 Task: Search one way flight ticket for 2 adults, 2 children, 2 infants in seat in first from Mesa: Phoenix-mesa Gateway Airport (formerly Williams Afb) to Riverton: Central Wyoming Regional Airport (was Riverton Regional) on 5-4-2023. Choice of flights is United. Number of bags: 2 carry on bags. Price is upto 81000. Outbound departure time preference is 5:15.
Action: Mouse moved to (307, 264)
Screenshot: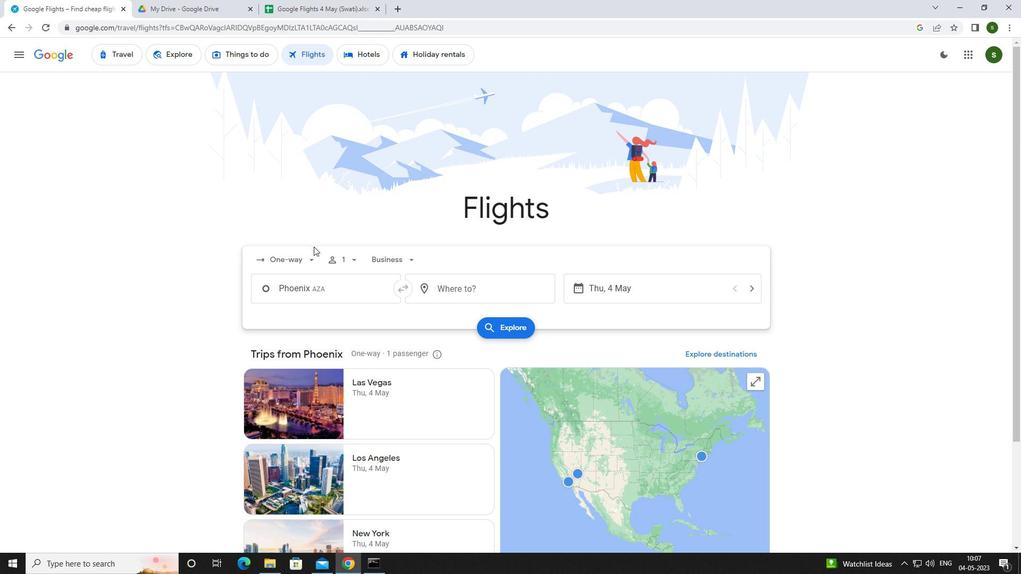
Action: Mouse pressed left at (307, 264)
Screenshot: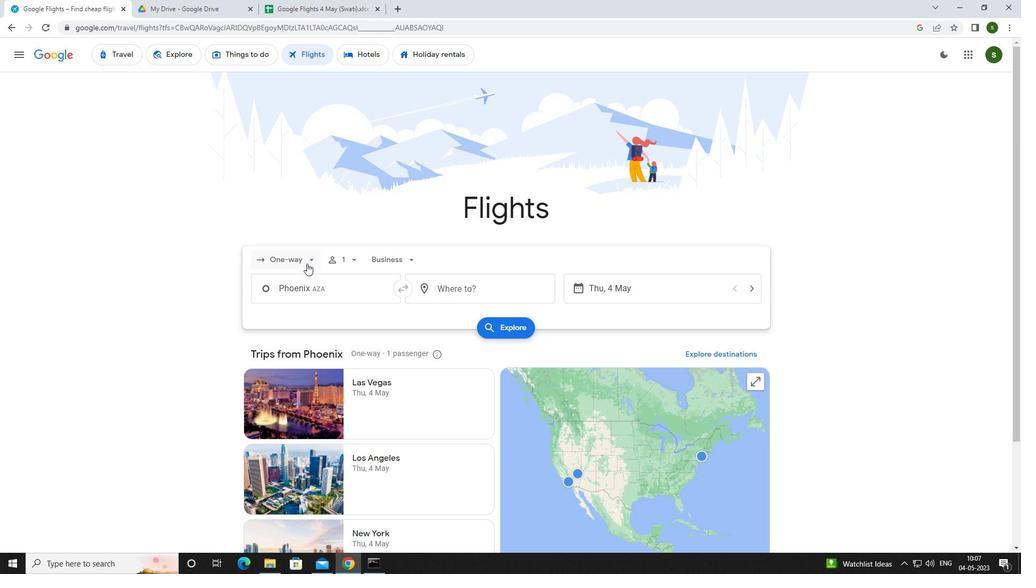 
Action: Mouse moved to (295, 305)
Screenshot: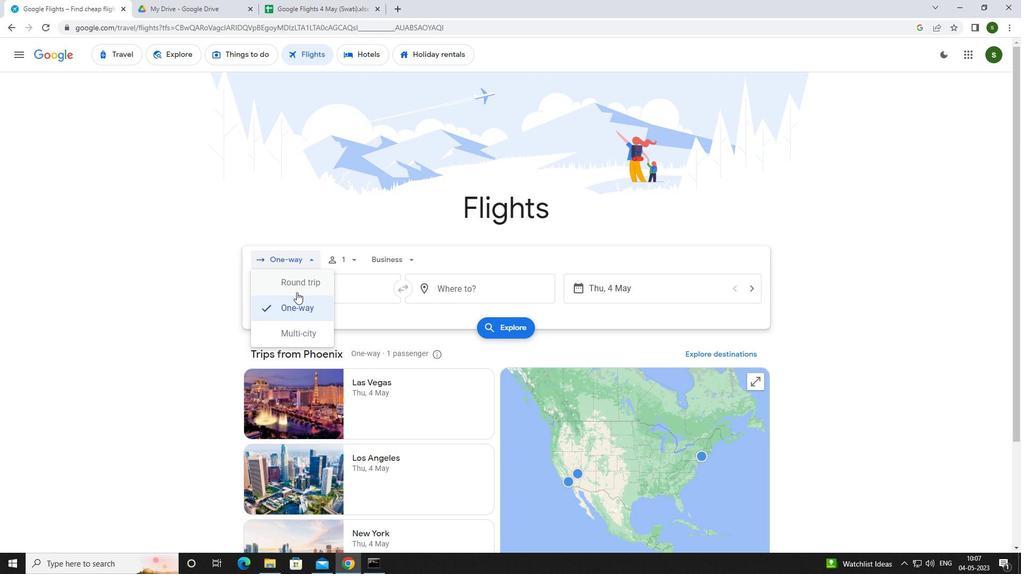 
Action: Mouse pressed left at (295, 305)
Screenshot: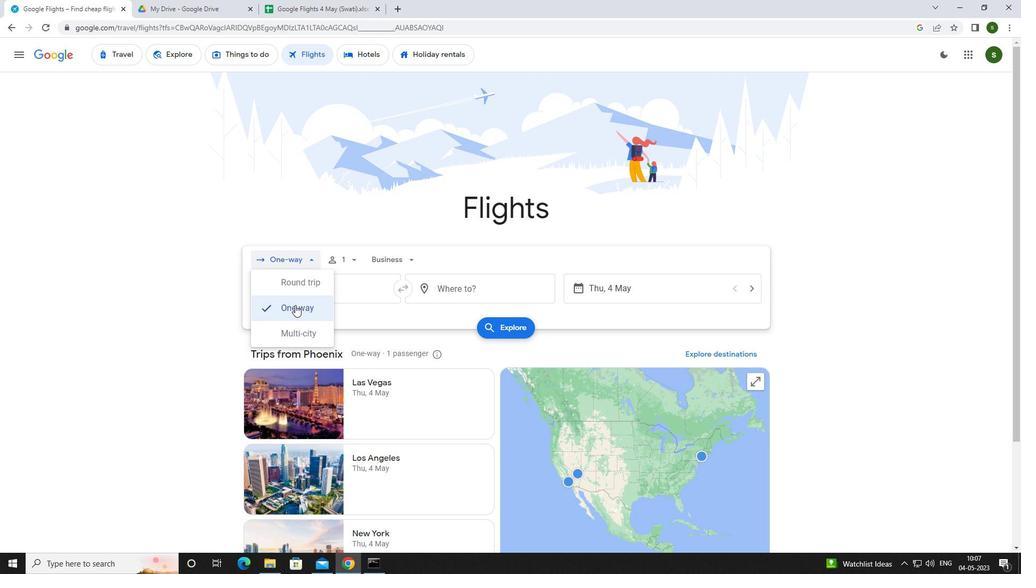 
Action: Mouse moved to (347, 256)
Screenshot: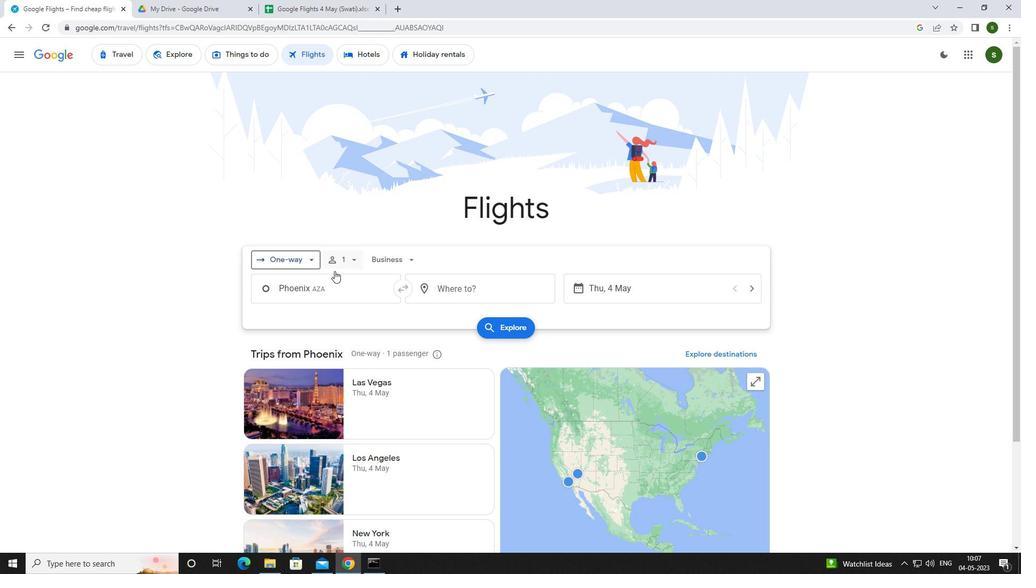 
Action: Mouse pressed left at (347, 256)
Screenshot: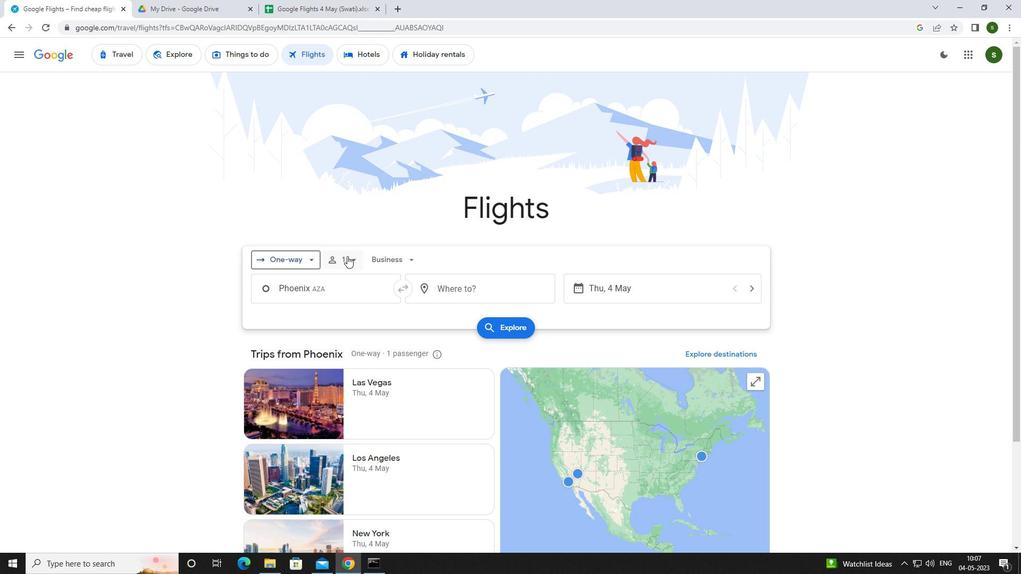 
Action: Mouse moved to (440, 284)
Screenshot: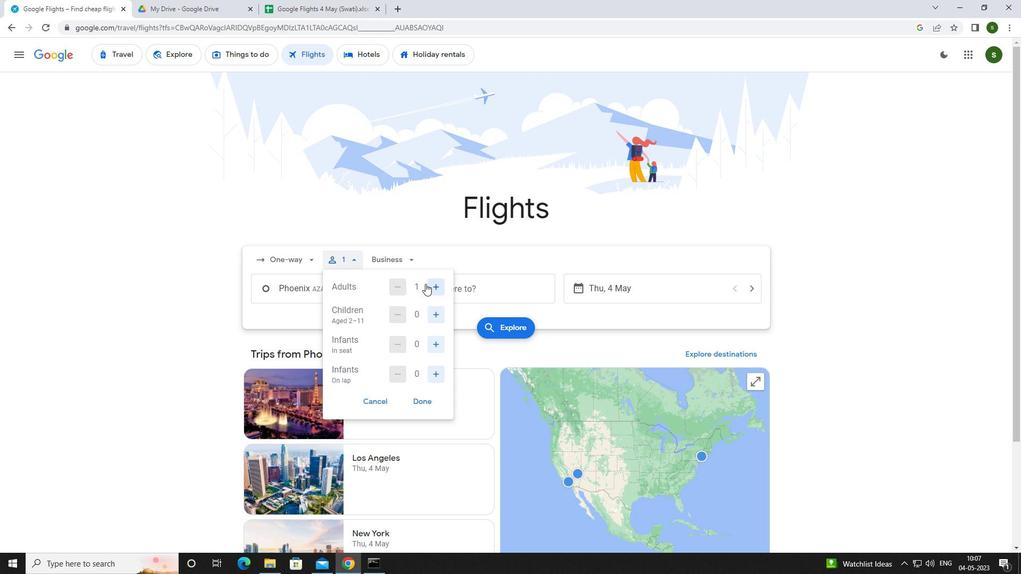 
Action: Mouse pressed left at (440, 284)
Screenshot: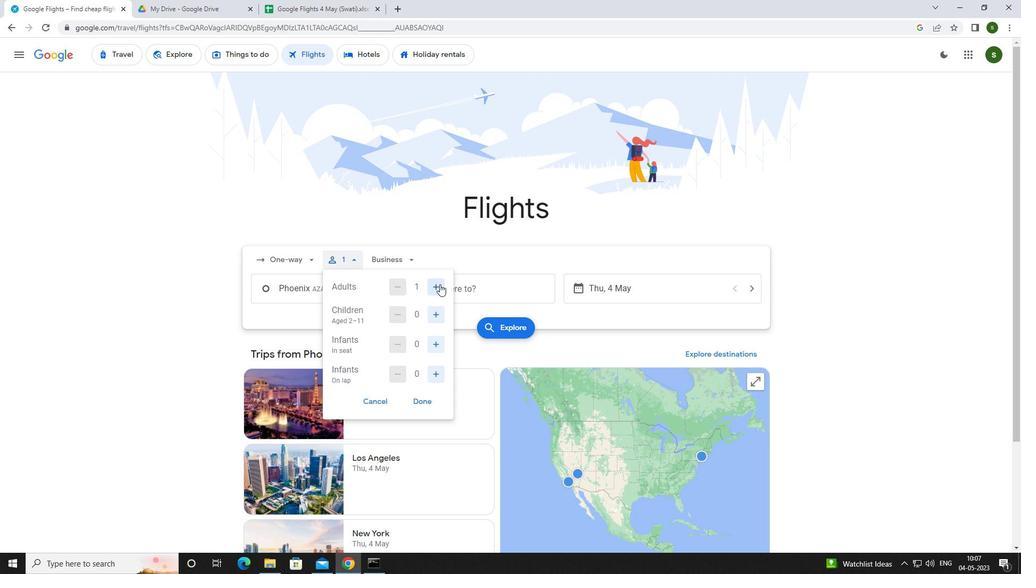 
Action: Mouse moved to (440, 319)
Screenshot: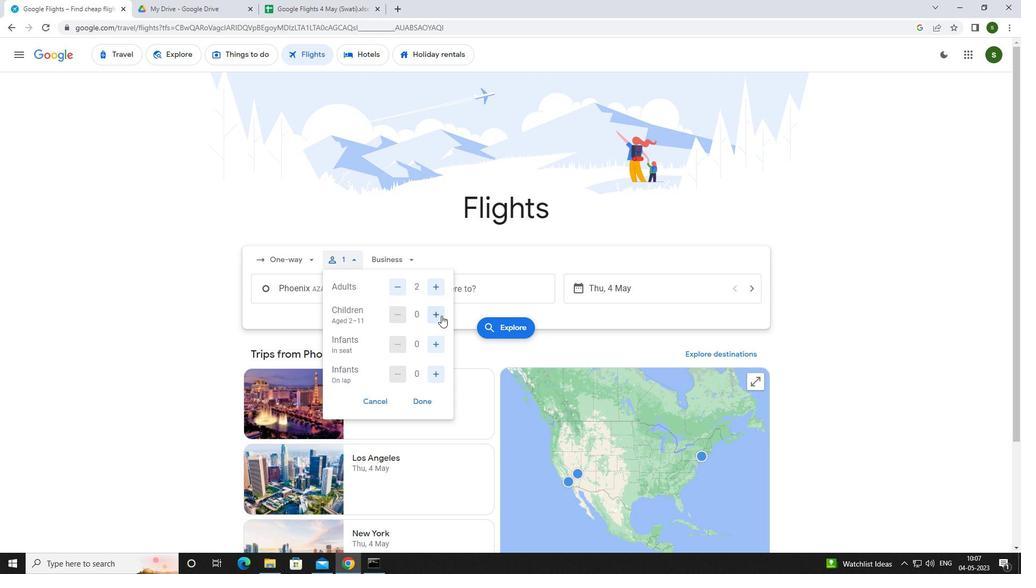 
Action: Mouse pressed left at (440, 319)
Screenshot: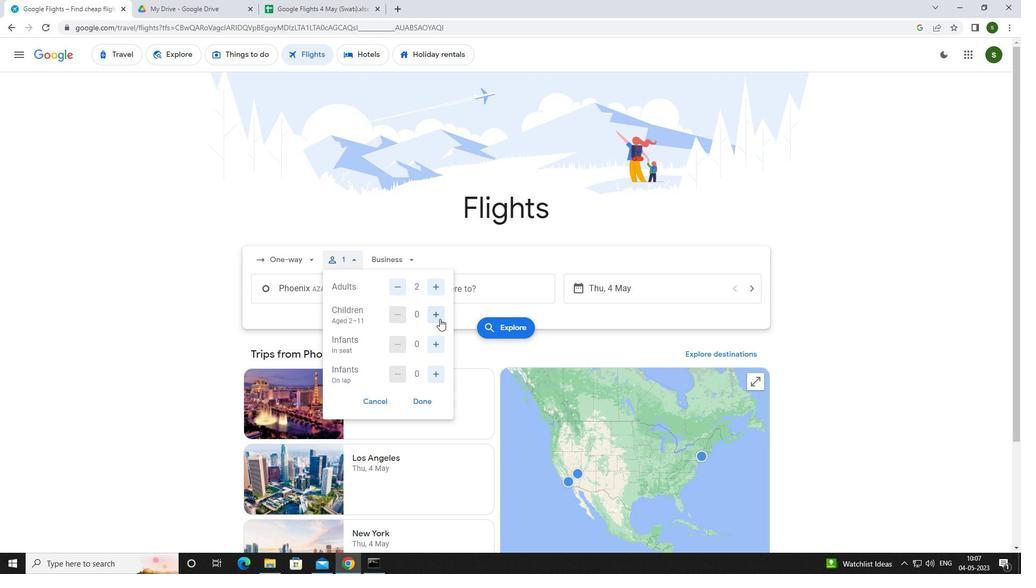 
Action: Mouse pressed left at (440, 319)
Screenshot: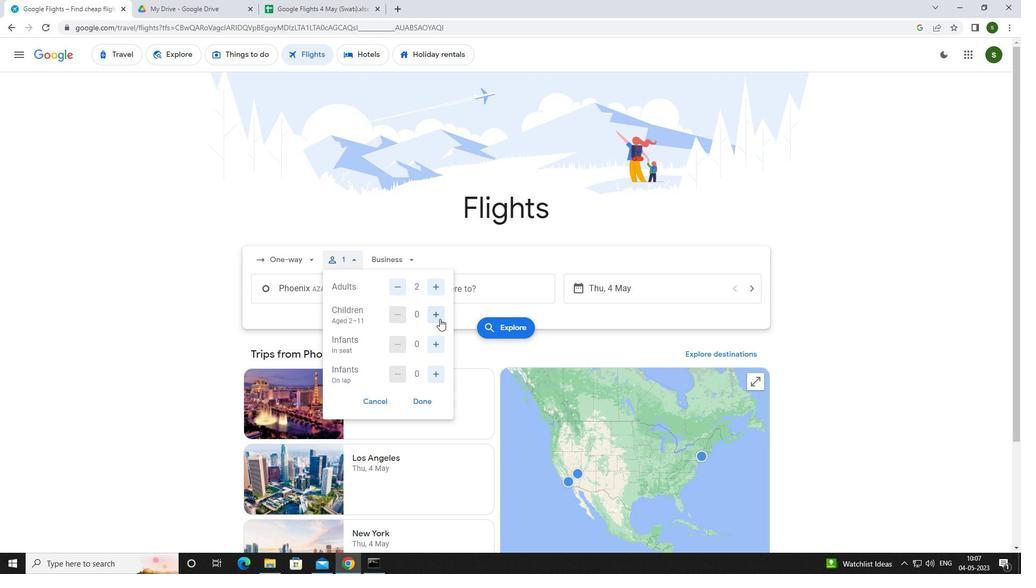 
Action: Mouse moved to (439, 349)
Screenshot: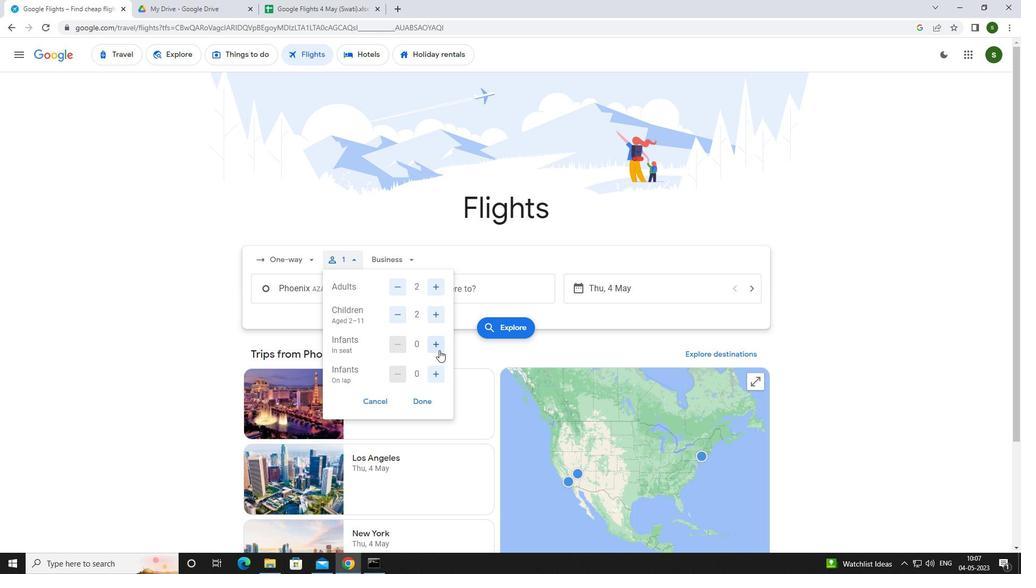 
Action: Mouse pressed left at (439, 349)
Screenshot: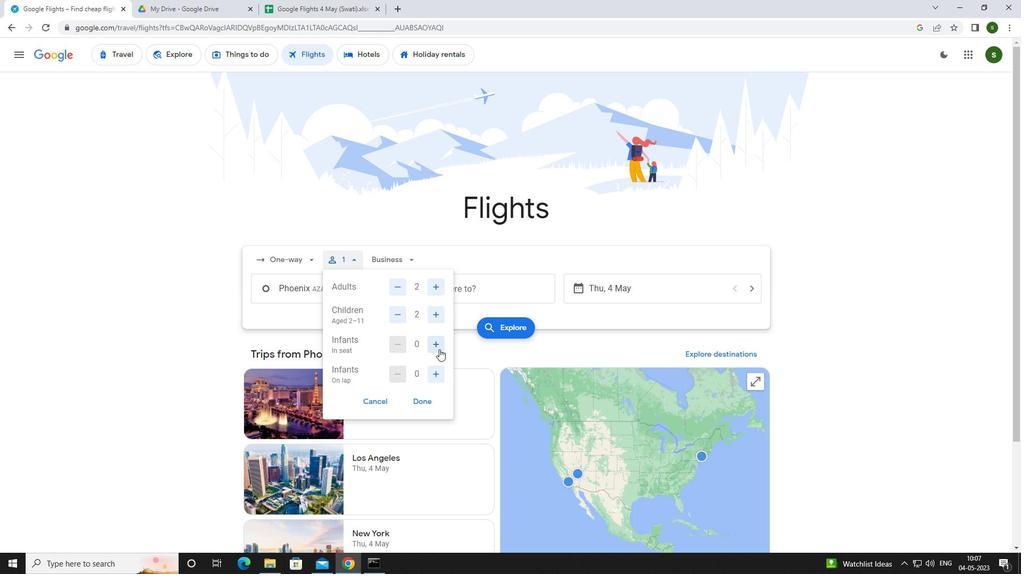 
Action: Mouse pressed left at (439, 349)
Screenshot: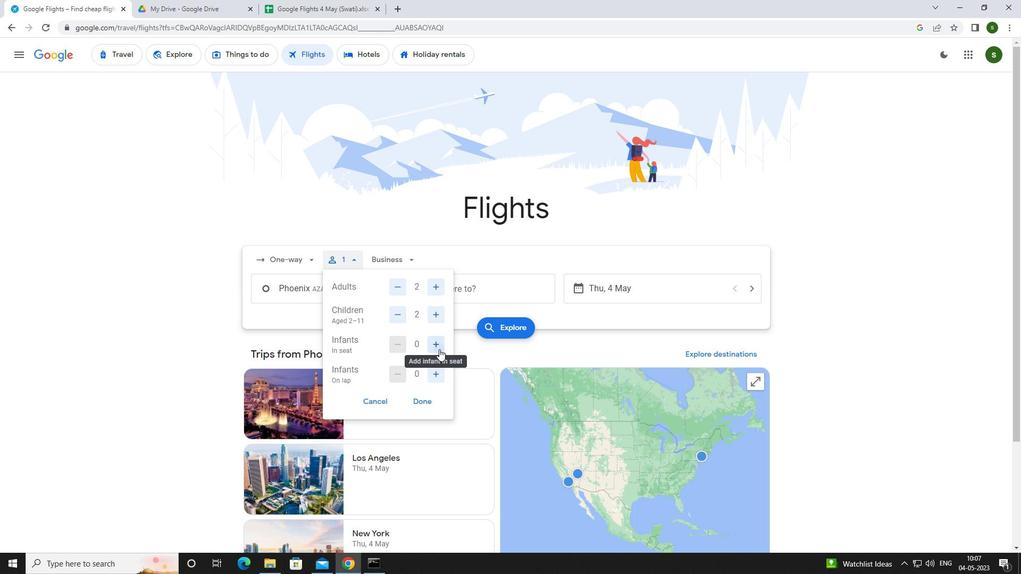 
Action: Mouse moved to (414, 263)
Screenshot: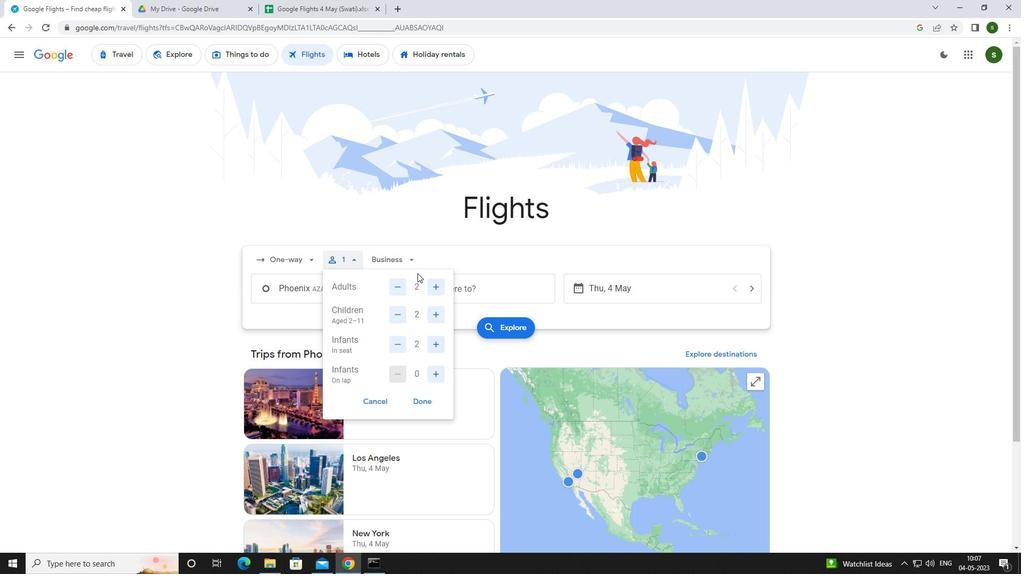 
Action: Mouse pressed left at (414, 263)
Screenshot: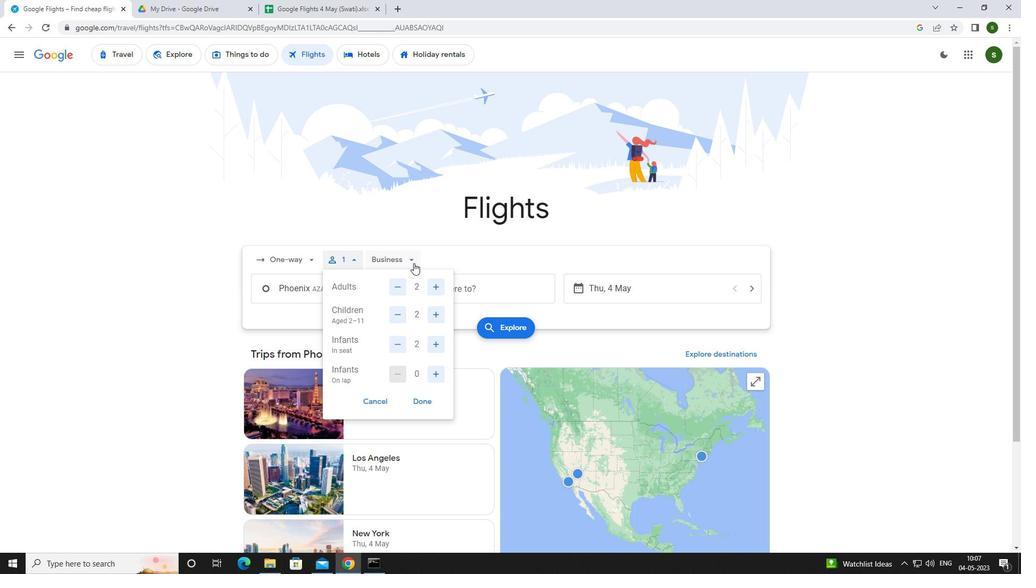 
Action: Mouse moved to (417, 363)
Screenshot: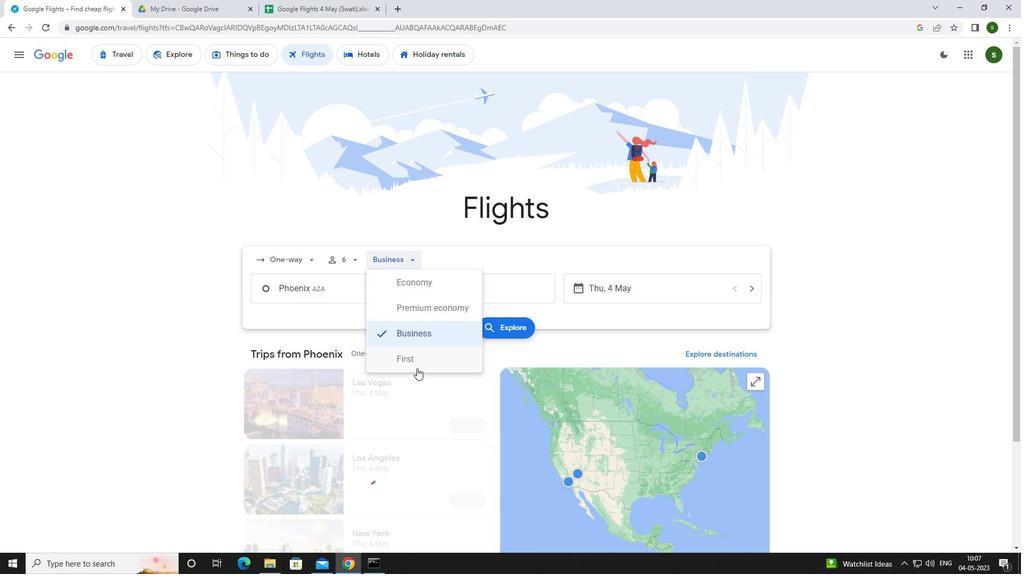 
Action: Mouse pressed left at (417, 363)
Screenshot: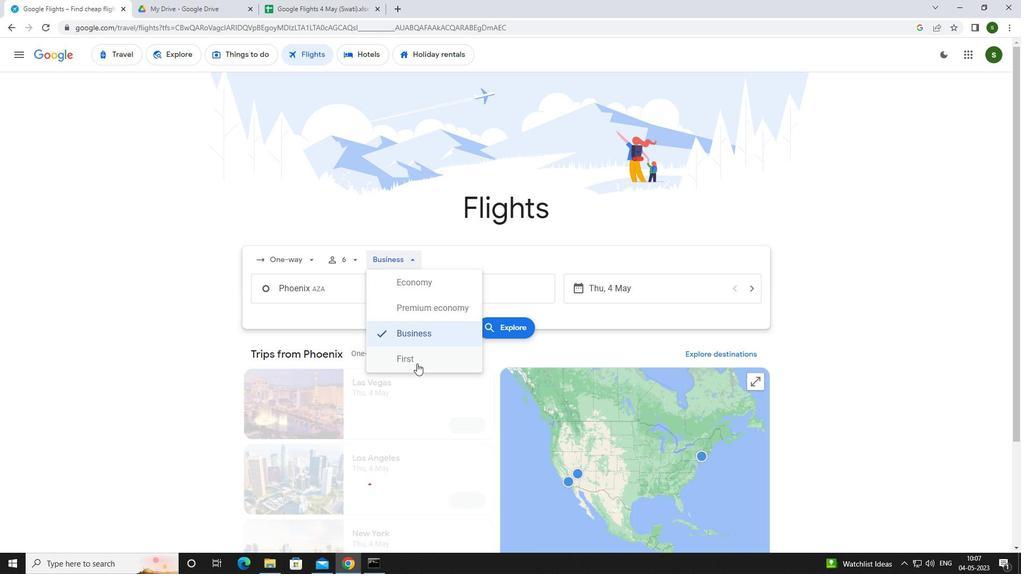 
Action: Mouse moved to (357, 290)
Screenshot: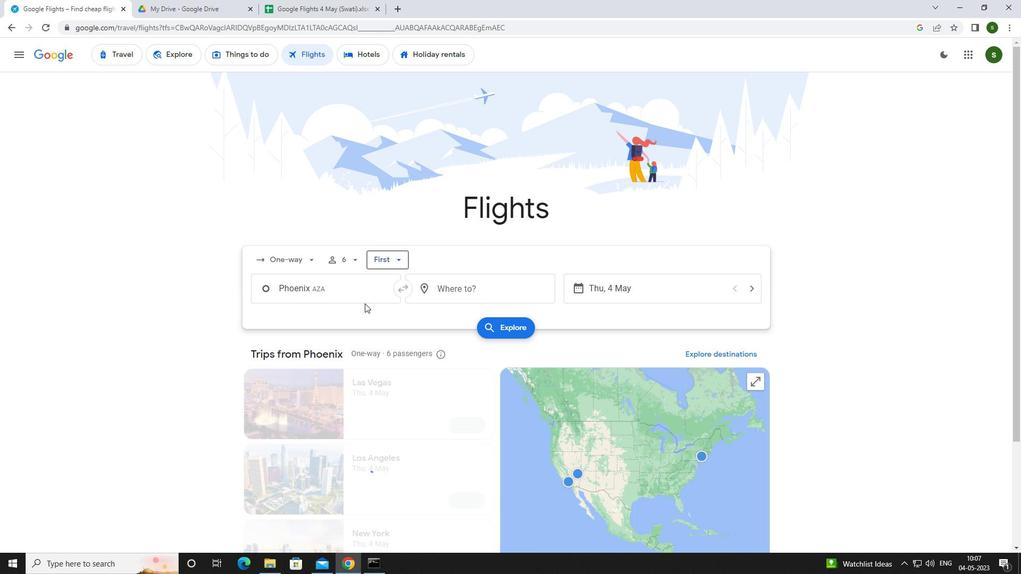 
Action: Mouse pressed left at (357, 290)
Screenshot: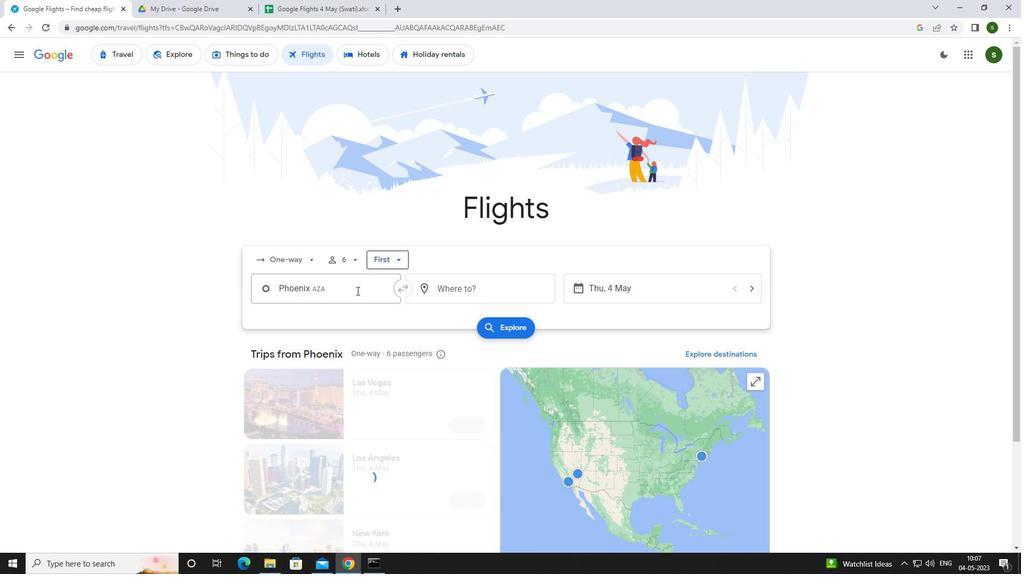 
Action: Key pressed <Key.caps_lock>m<Key.caps_lock>esa
Screenshot: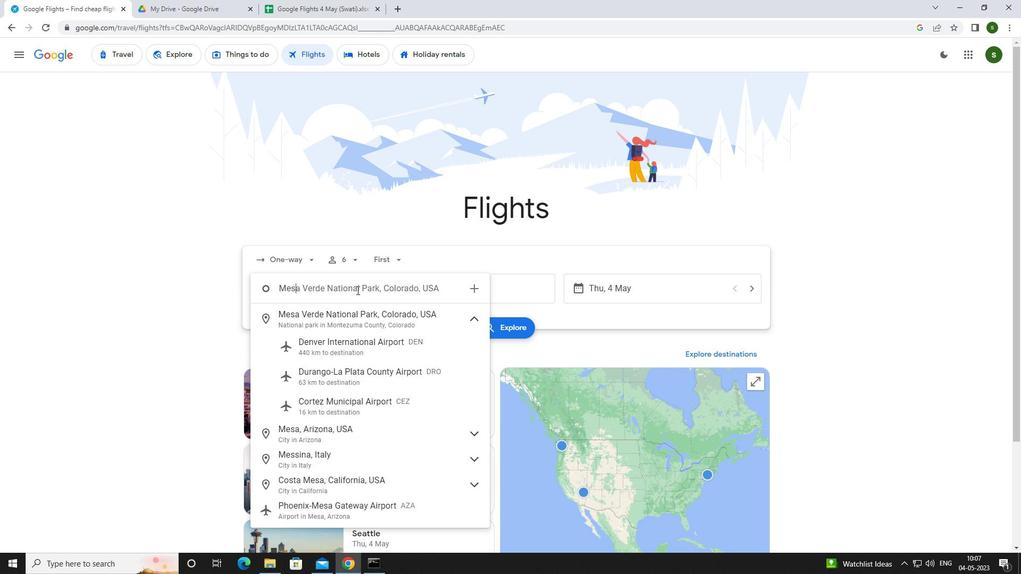 
Action: Mouse moved to (397, 477)
Screenshot: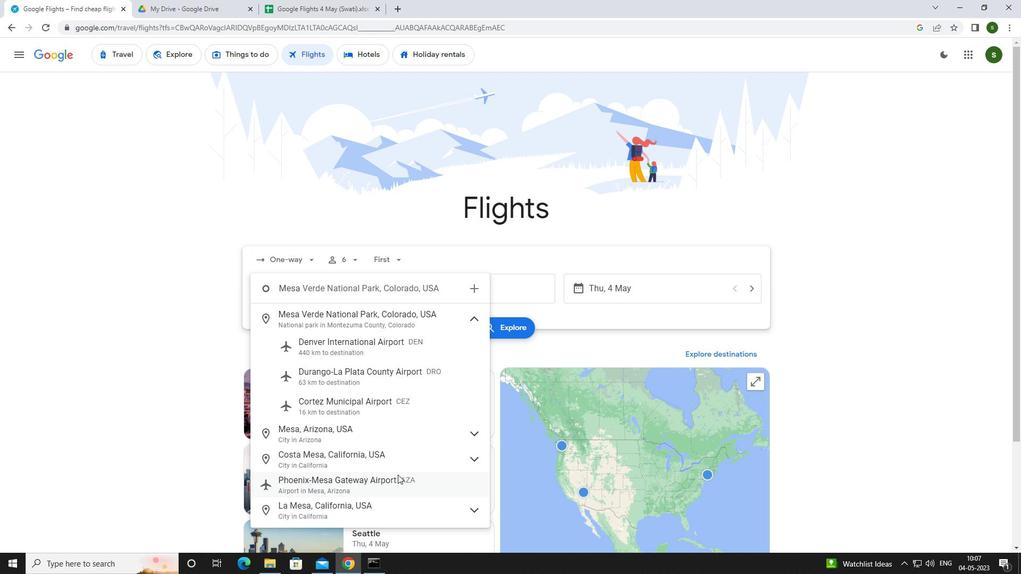 
Action: Mouse pressed left at (397, 477)
Screenshot: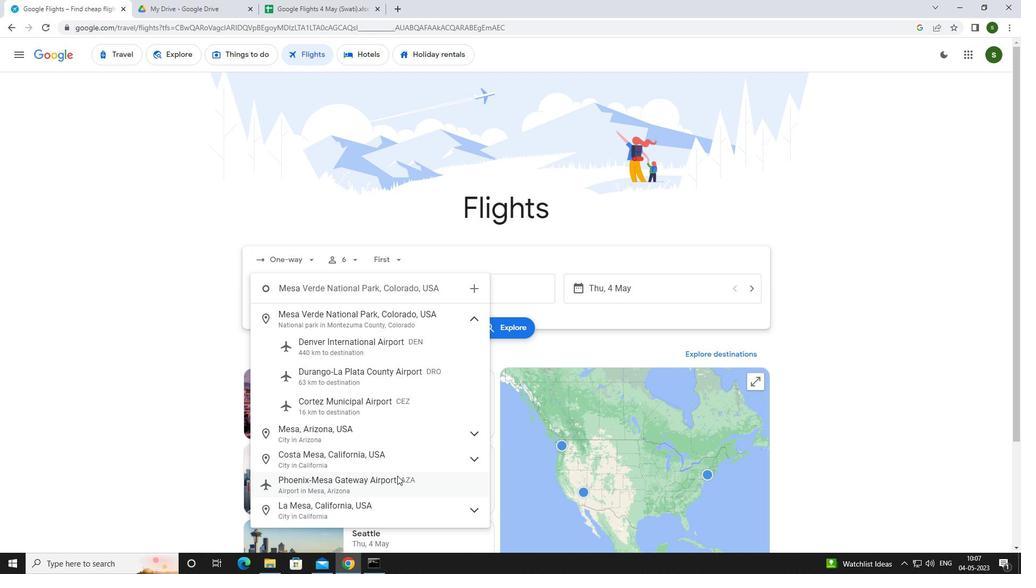
Action: Mouse moved to (471, 289)
Screenshot: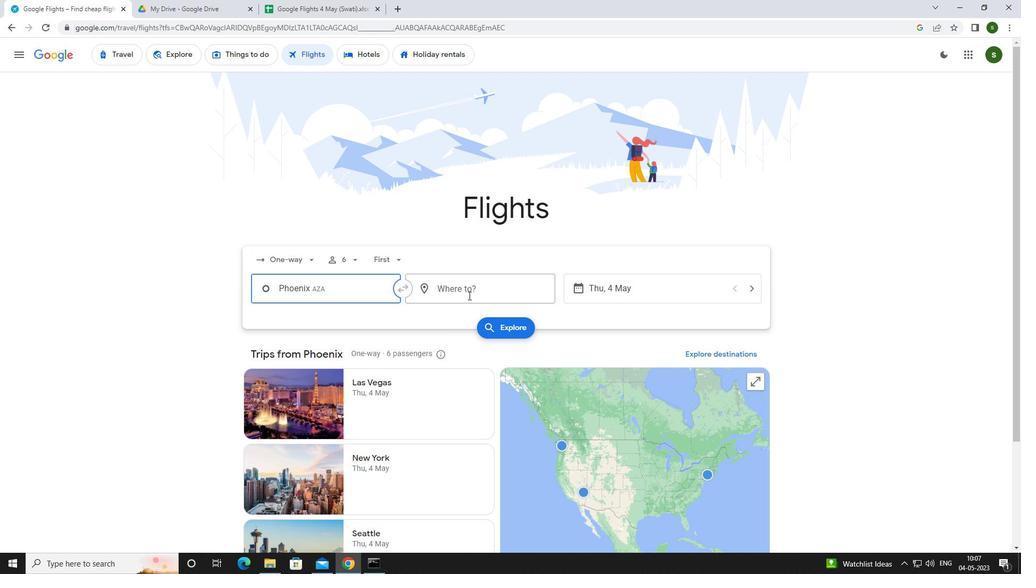 
Action: Mouse pressed left at (471, 289)
Screenshot: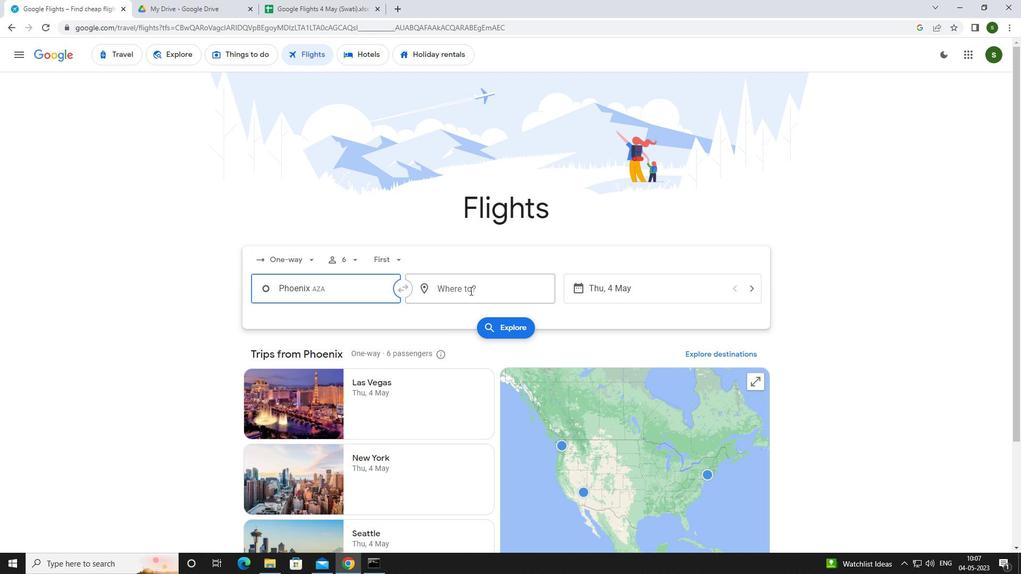 
Action: Key pressed <Key.caps_lock>r<Key.caps_lock>iverto
Screenshot: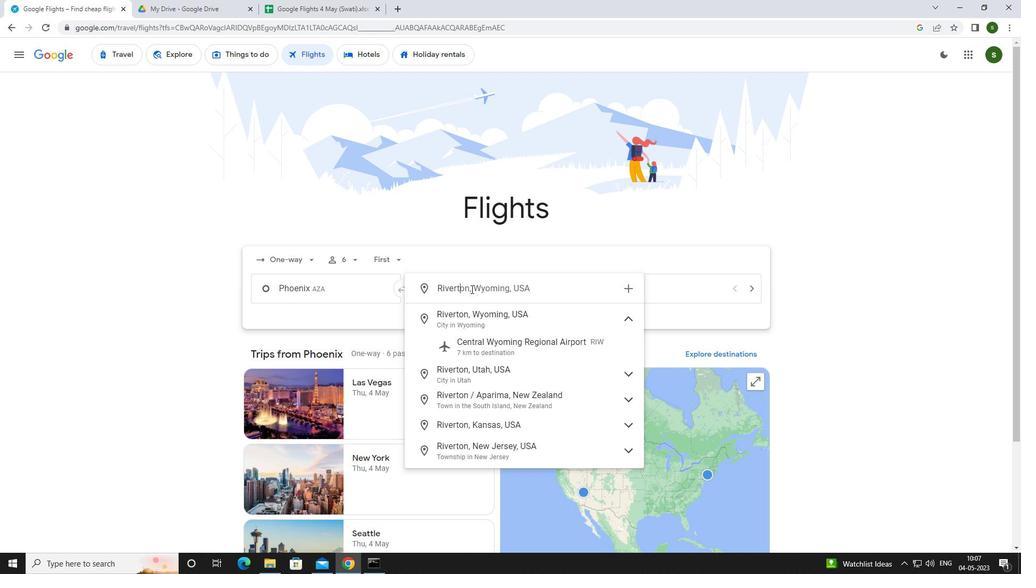 
Action: Mouse moved to (484, 344)
Screenshot: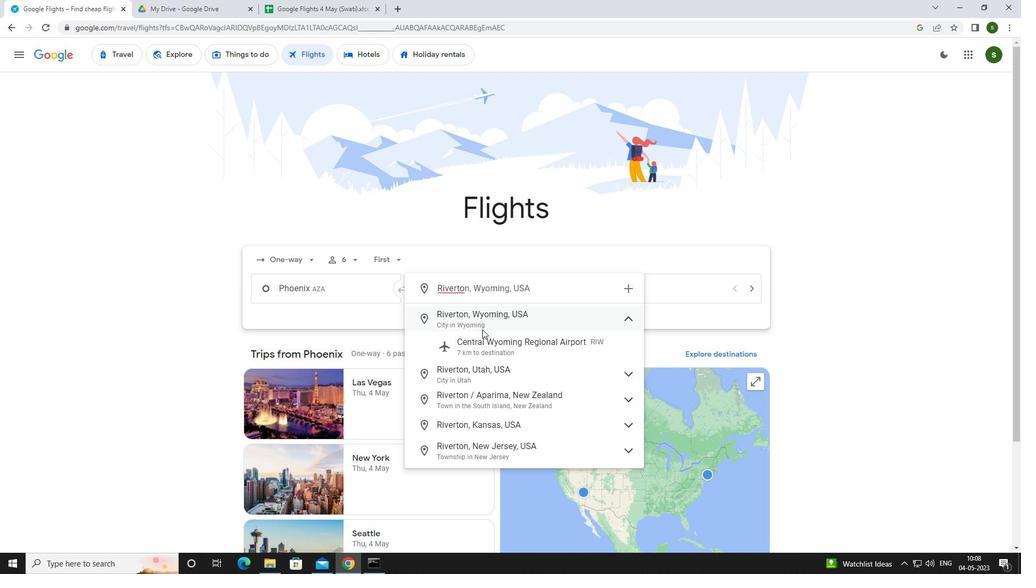 
Action: Mouse pressed left at (484, 344)
Screenshot: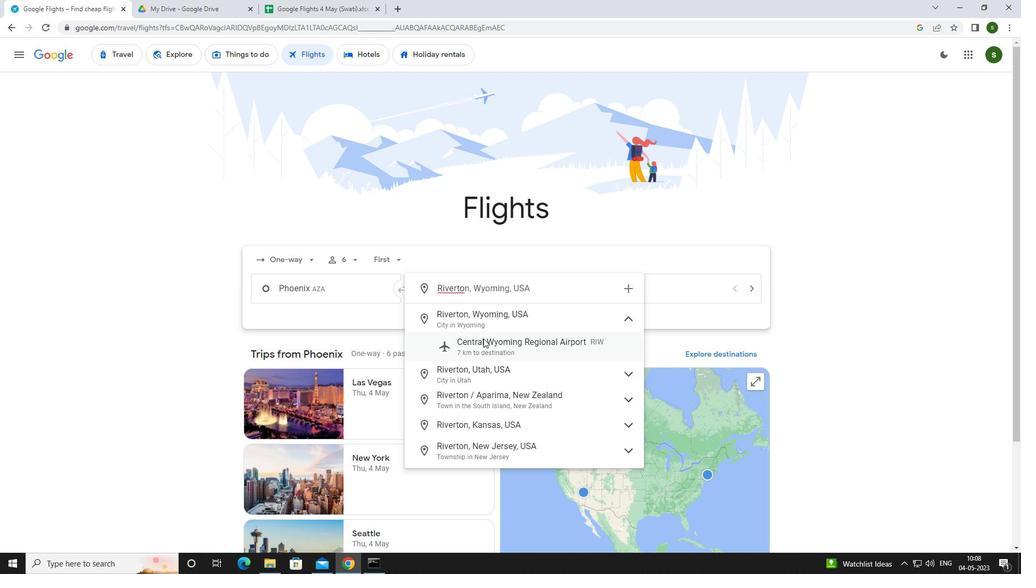 
Action: Mouse moved to (657, 287)
Screenshot: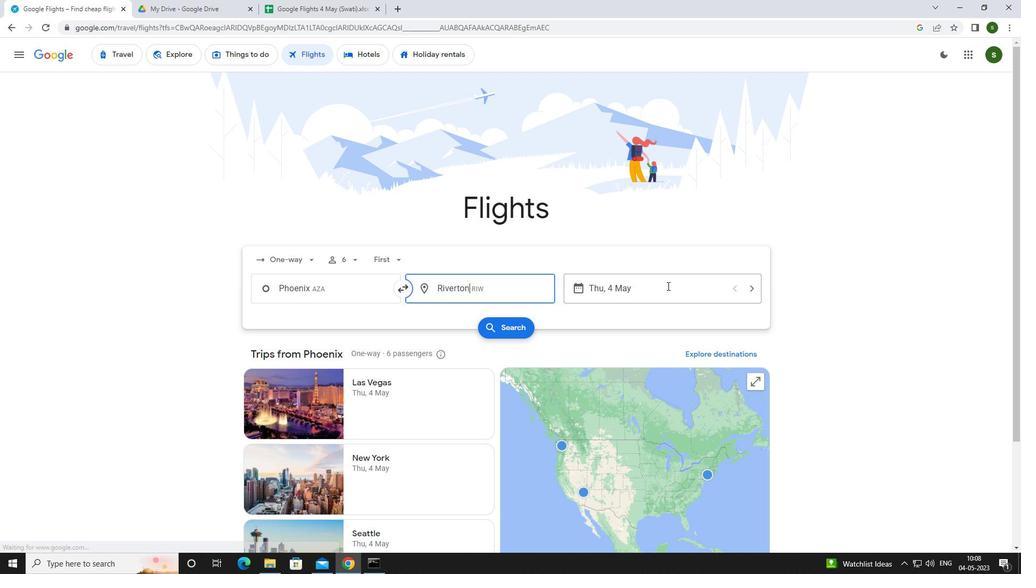 
Action: Mouse pressed left at (657, 287)
Screenshot: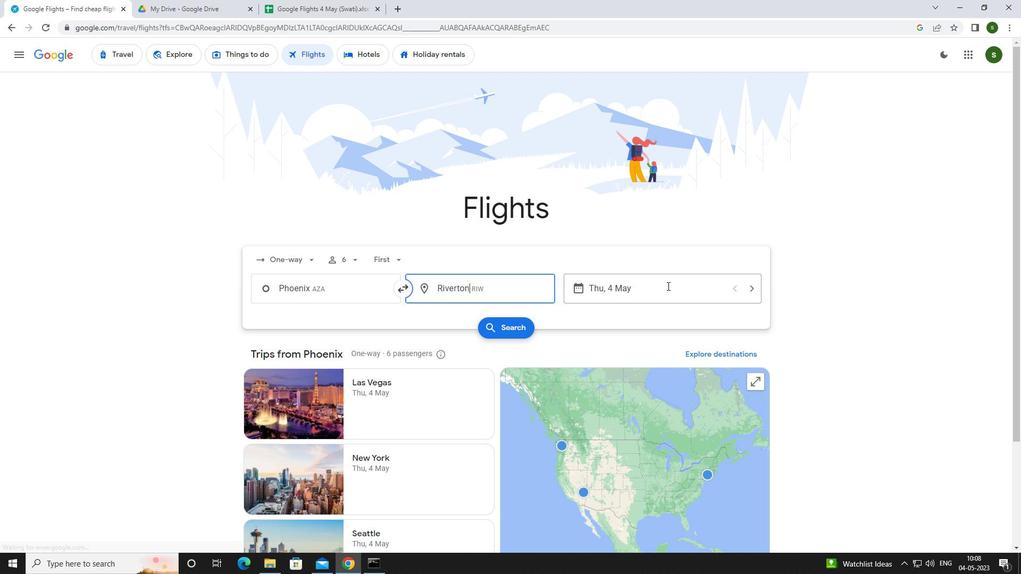 
Action: Mouse moved to (491, 359)
Screenshot: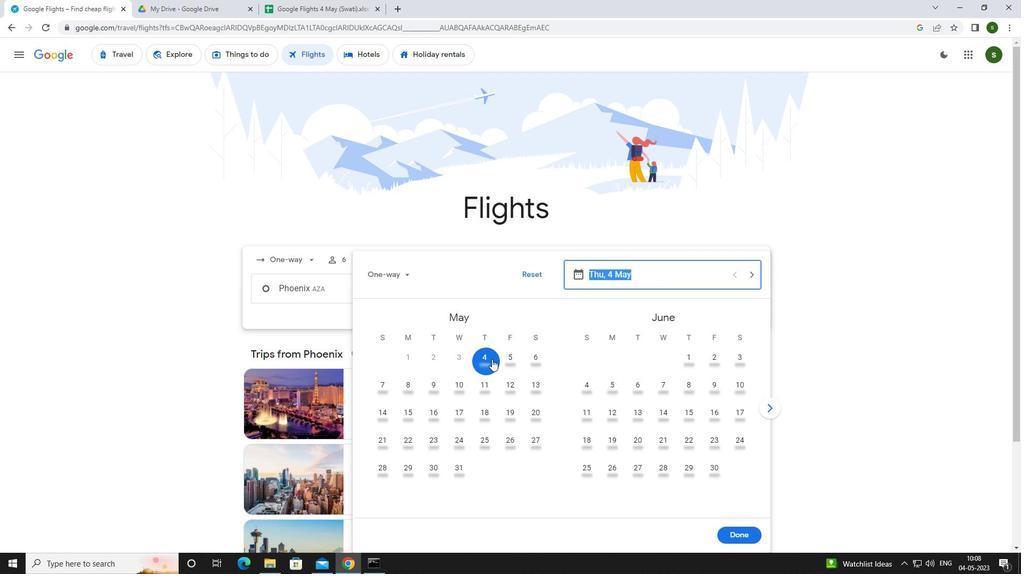 
Action: Mouse pressed left at (491, 359)
Screenshot: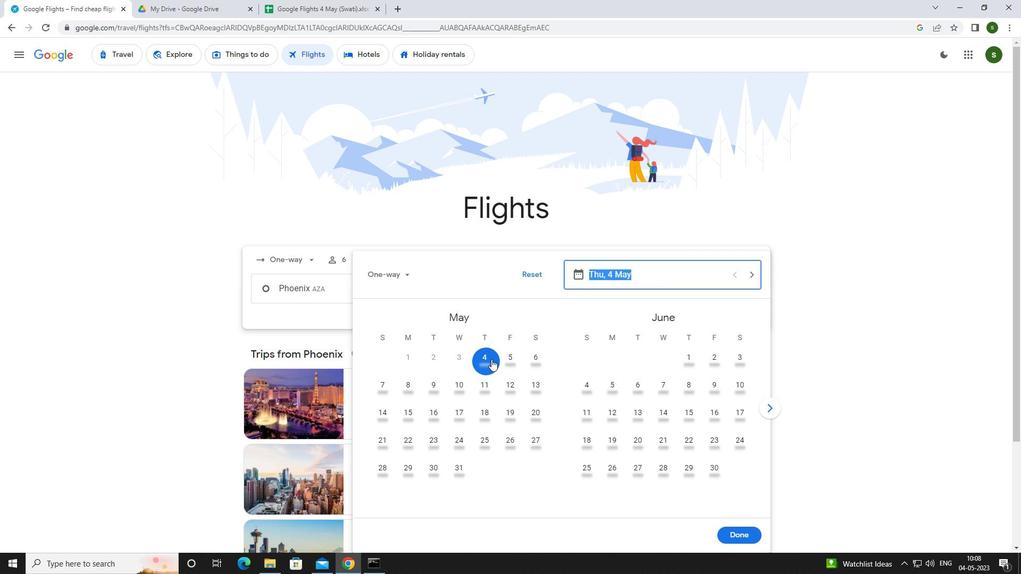 
Action: Mouse moved to (746, 536)
Screenshot: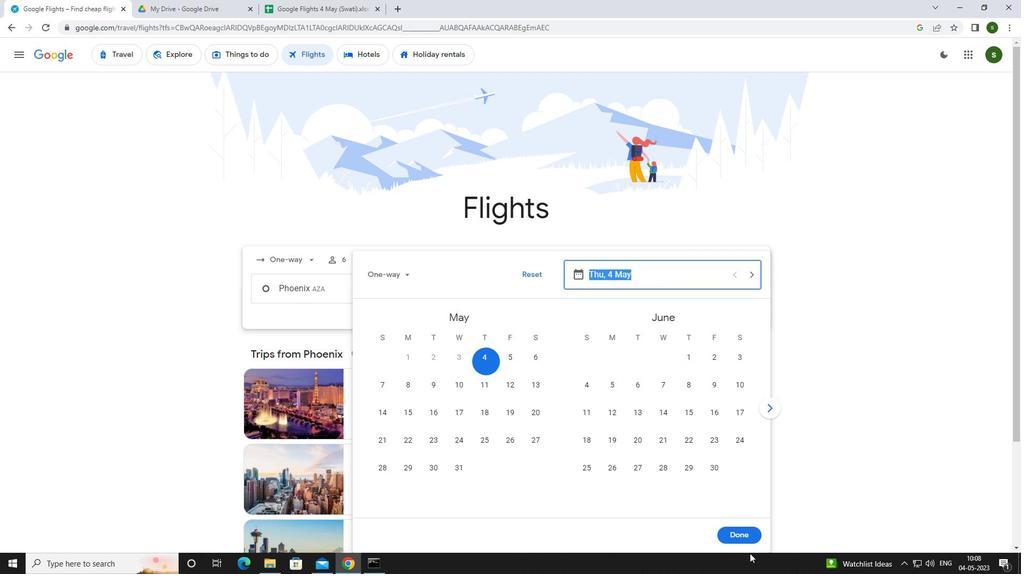 
Action: Mouse pressed left at (746, 536)
Screenshot: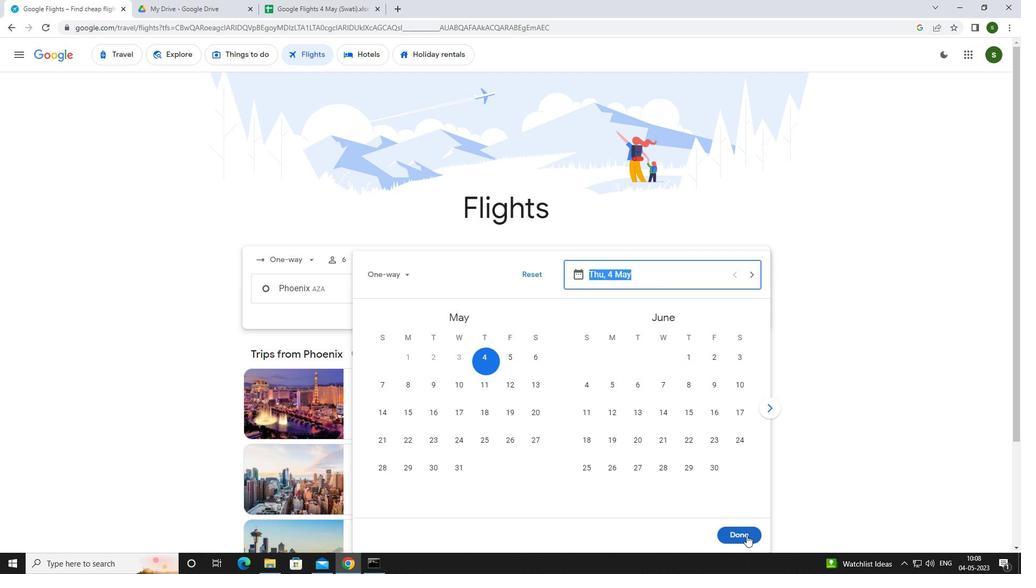 
Action: Mouse moved to (522, 325)
Screenshot: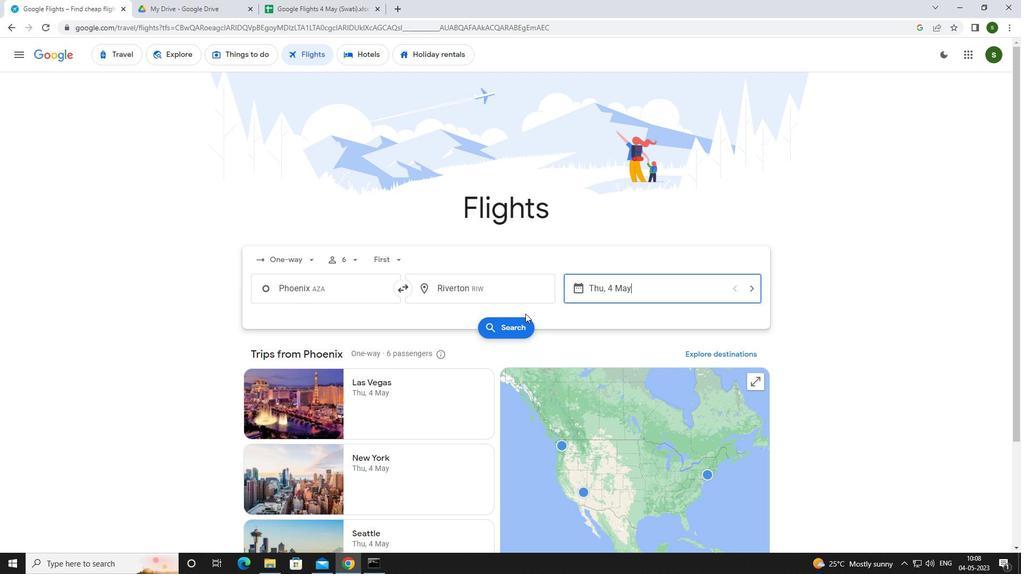 
Action: Mouse pressed left at (522, 325)
Screenshot: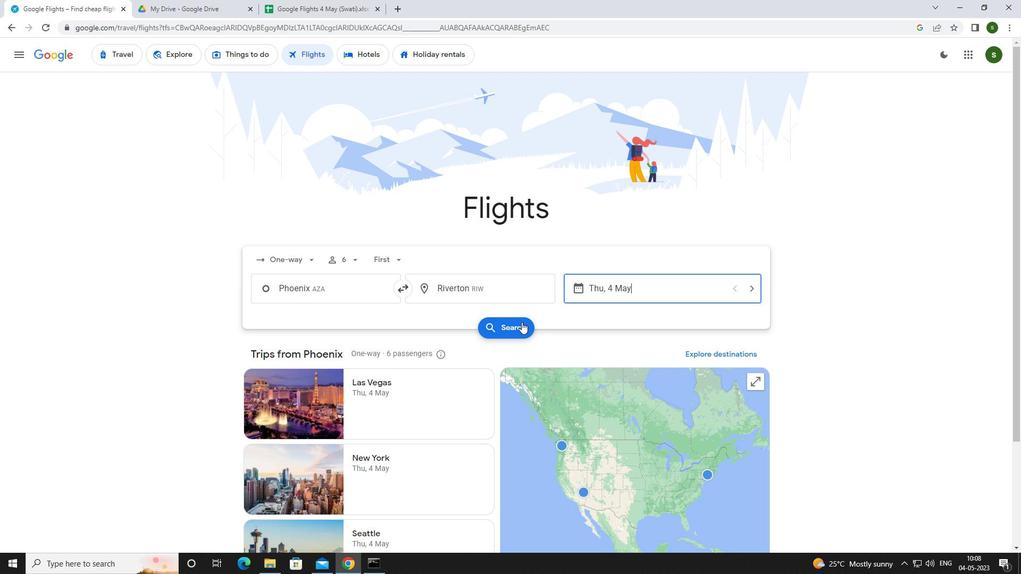 
Action: Mouse moved to (256, 146)
Screenshot: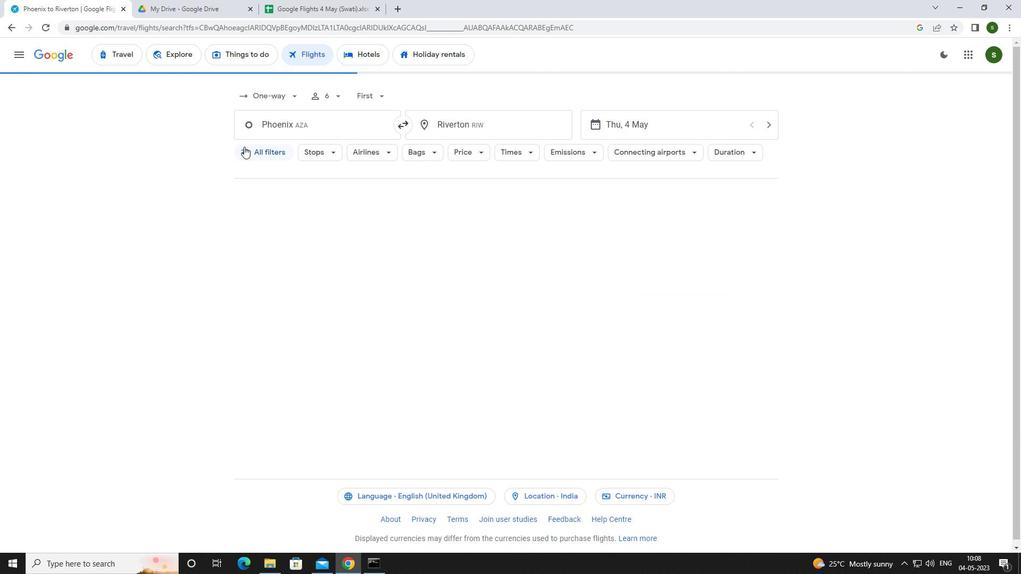 
Action: Mouse pressed left at (256, 146)
Screenshot: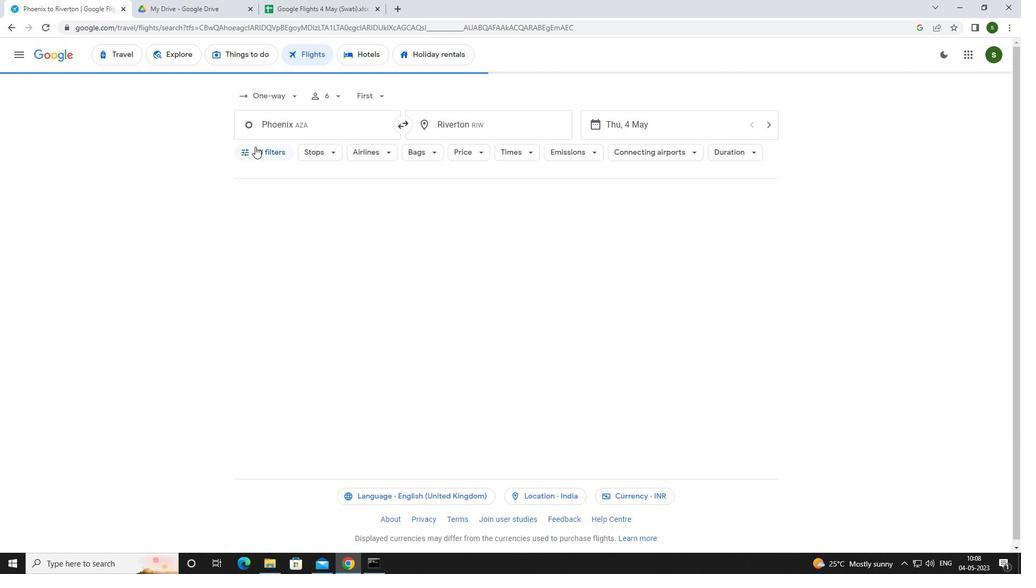 
Action: Mouse moved to (393, 376)
Screenshot: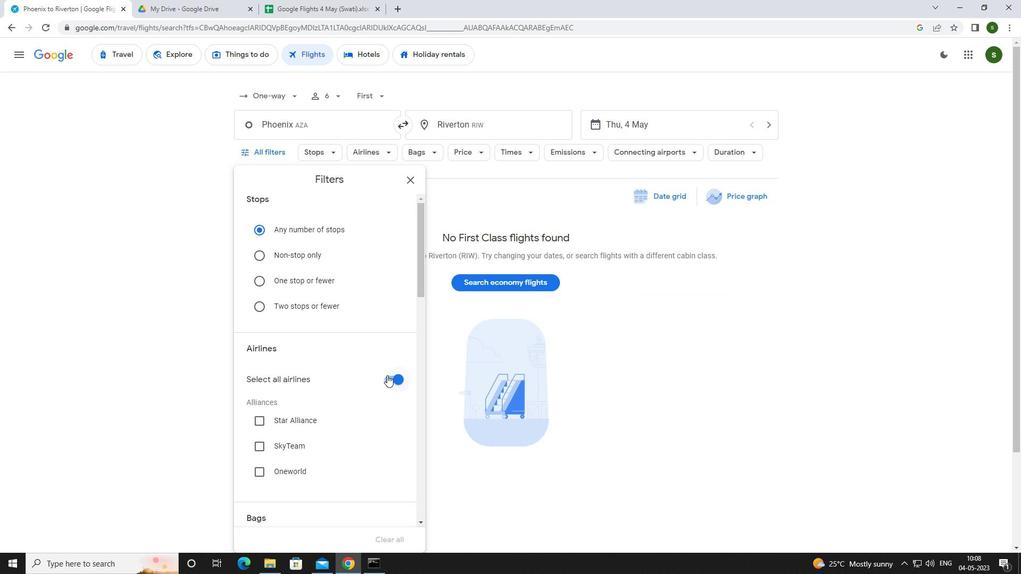 
Action: Mouse pressed left at (393, 376)
Screenshot: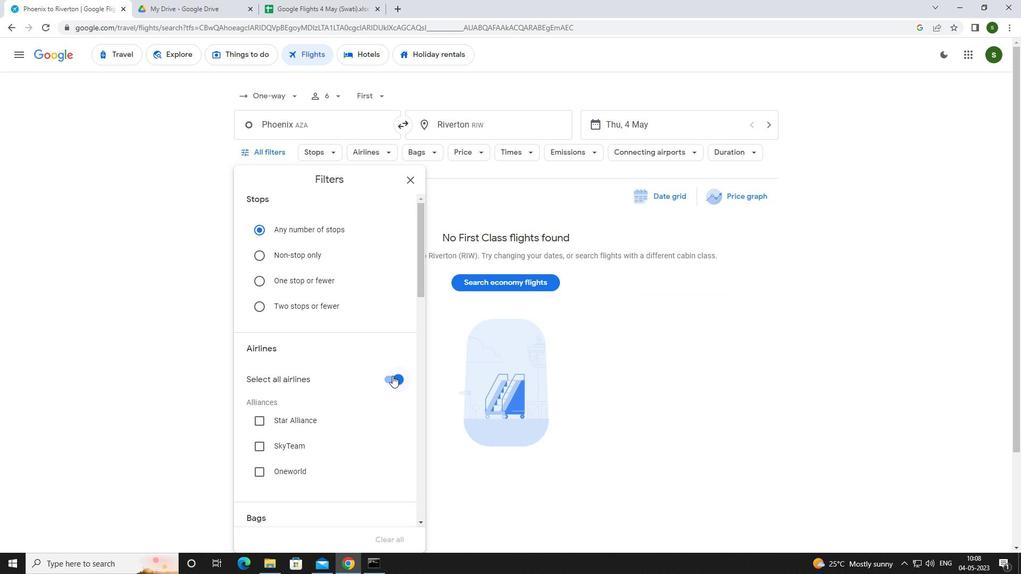 
Action: Mouse moved to (365, 340)
Screenshot: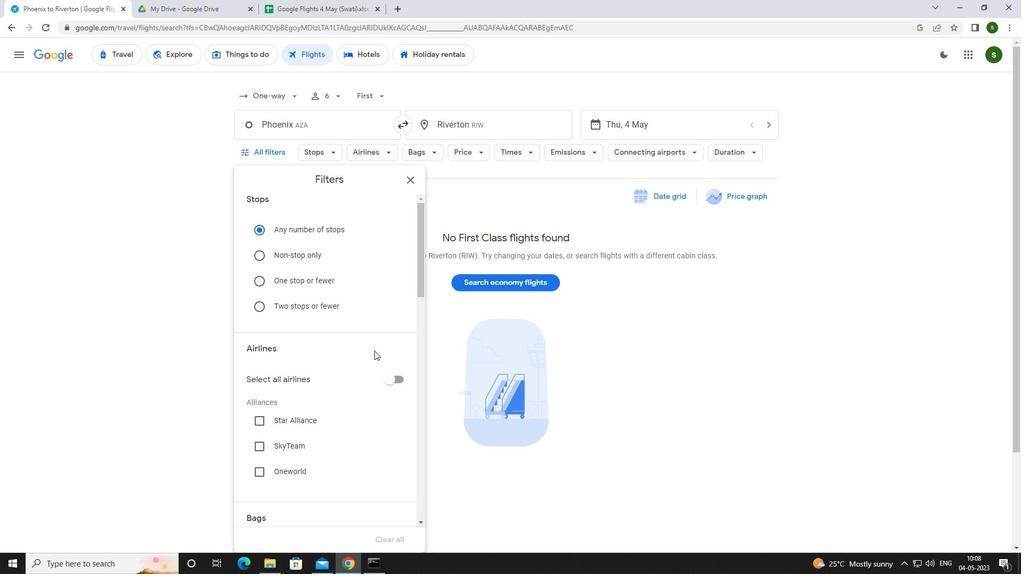 
Action: Mouse scrolled (365, 339) with delta (0, 0)
Screenshot: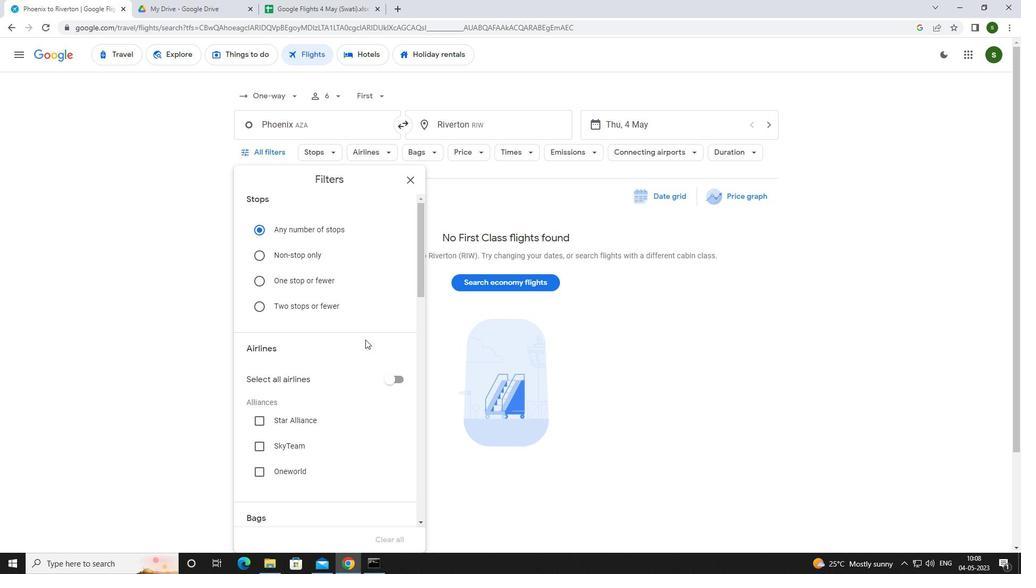 
Action: Mouse scrolled (365, 339) with delta (0, 0)
Screenshot: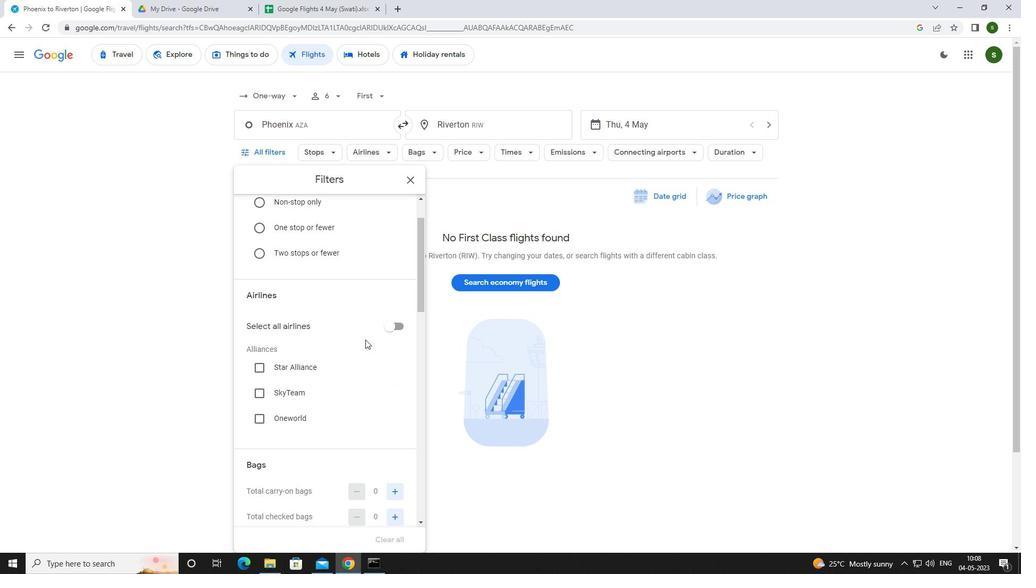 
Action: Mouse scrolled (365, 339) with delta (0, 0)
Screenshot: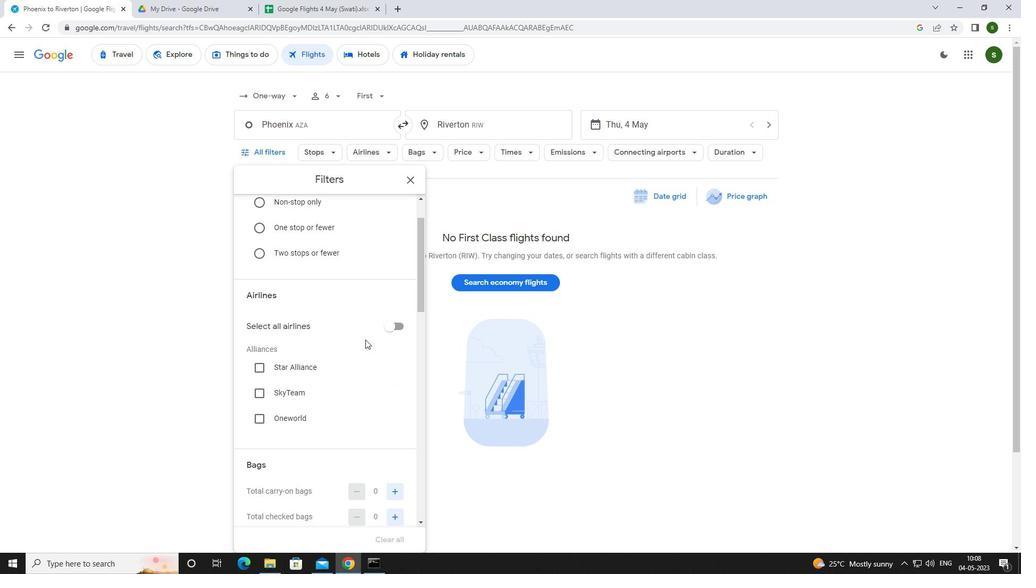 
Action: Mouse moved to (394, 382)
Screenshot: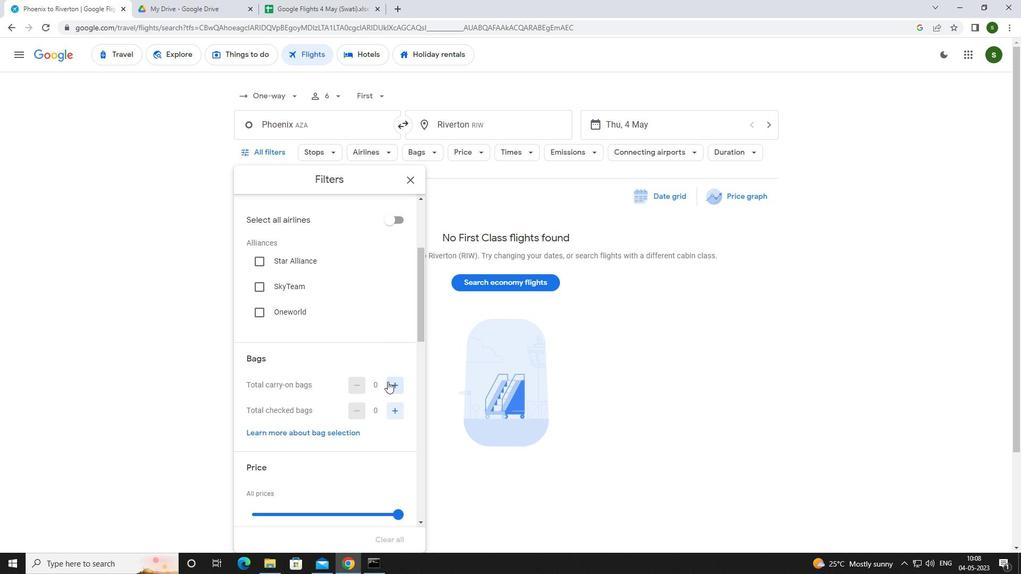 
Action: Mouse pressed left at (394, 382)
Screenshot: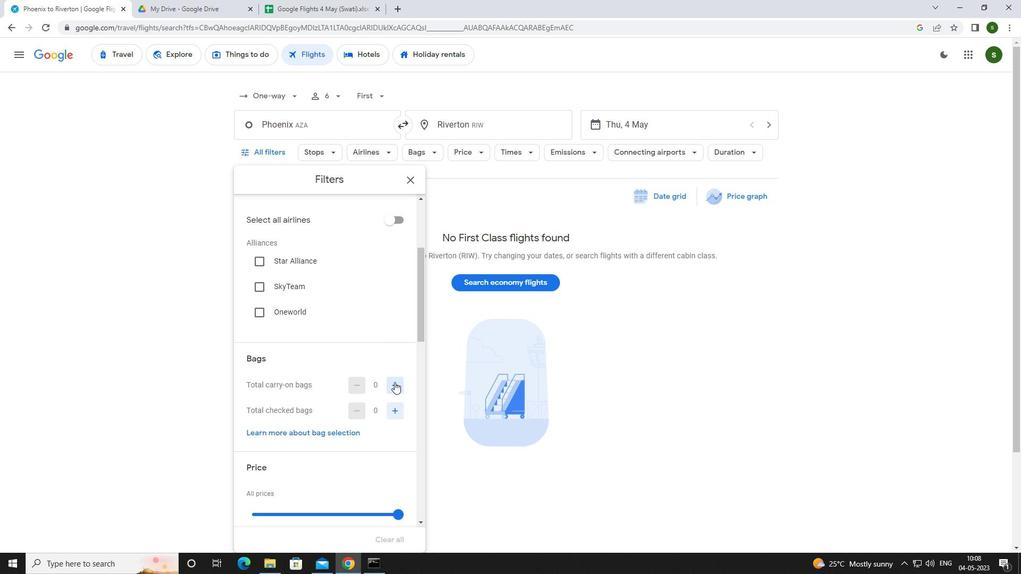 
Action: Mouse pressed left at (394, 382)
Screenshot: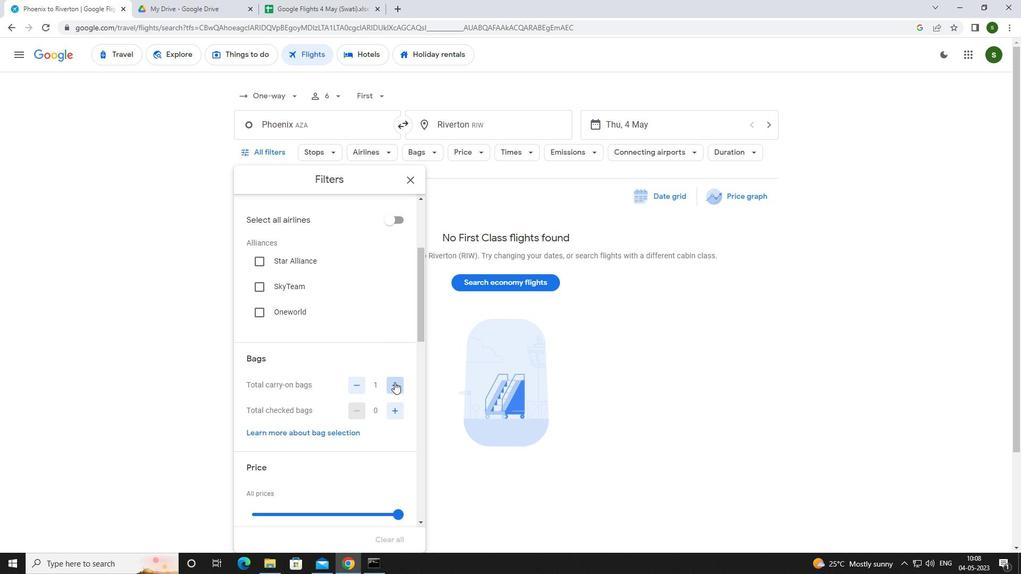 
Action: Mouse scrolled (394, 382) with delta (0, 0)
Screenshot: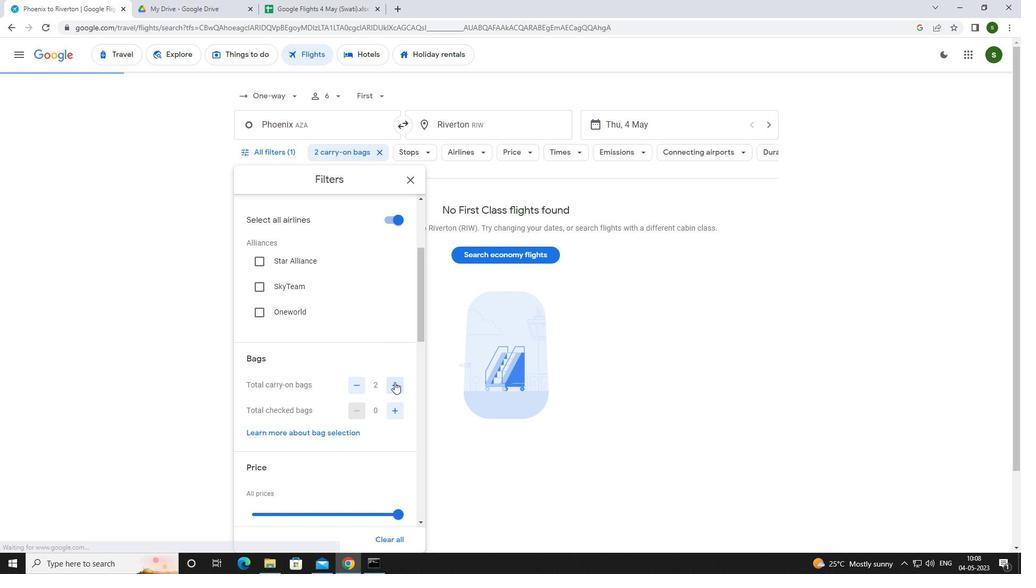 
Action: Mouse scrolled (394, 382) with delta (0, 0)
Screenshot: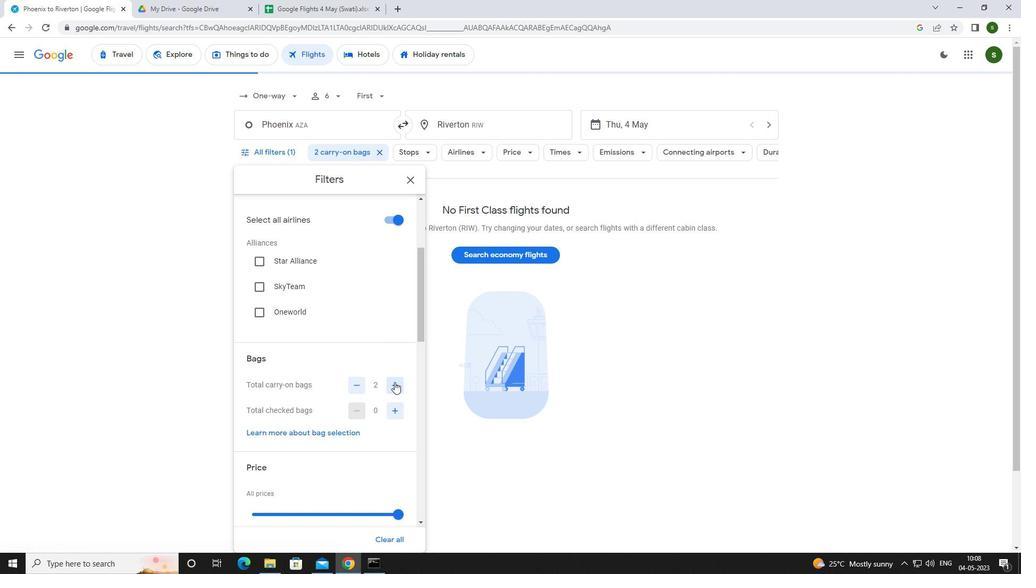 
Action: Mouse scrolled (394, 382) with delta (0, 0)
Screenshot: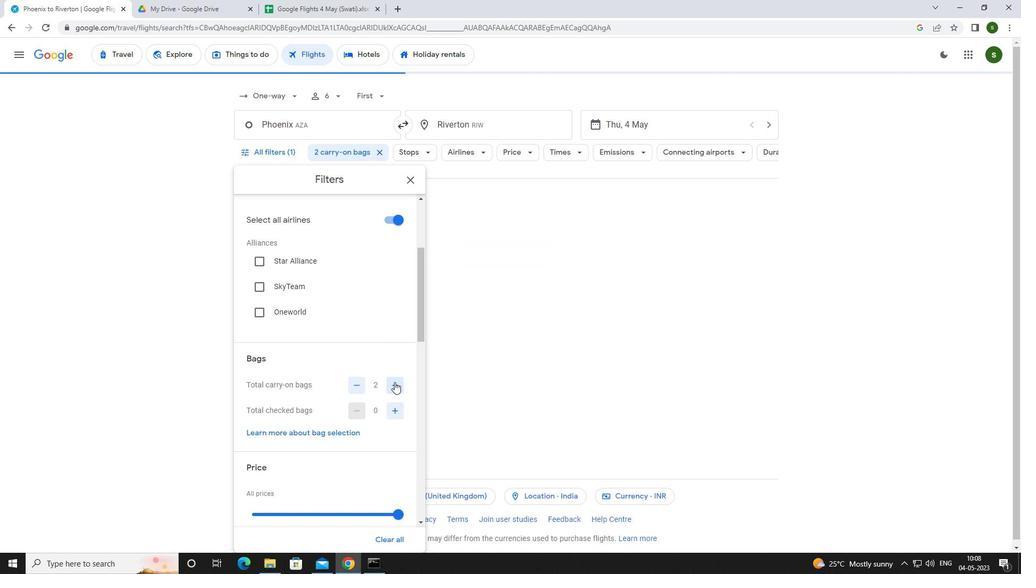 
Action: Mouse moved to (397, 357)
Screenshot: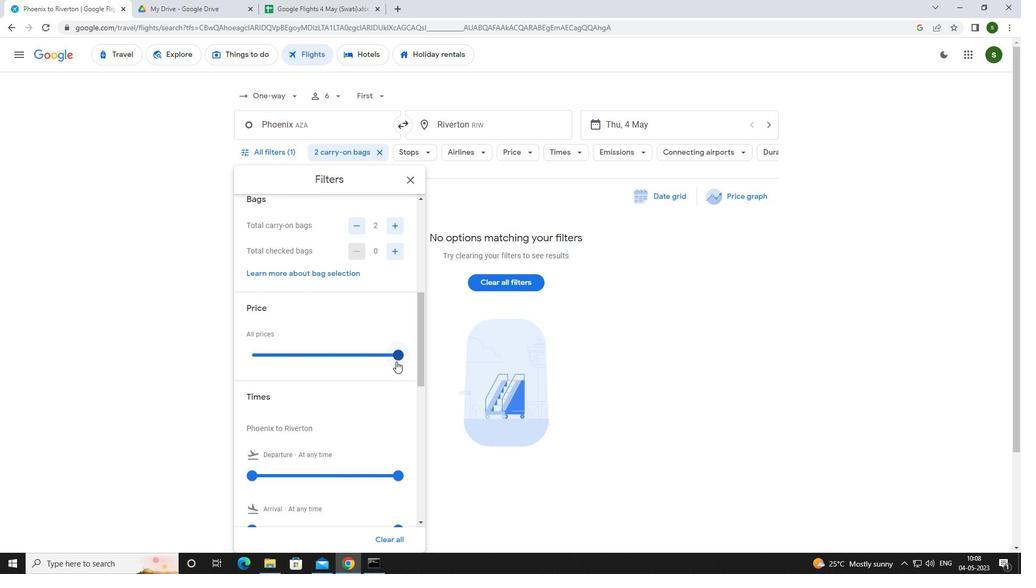 
Action: Mouse pressed left at (397, 357)
Screenshot: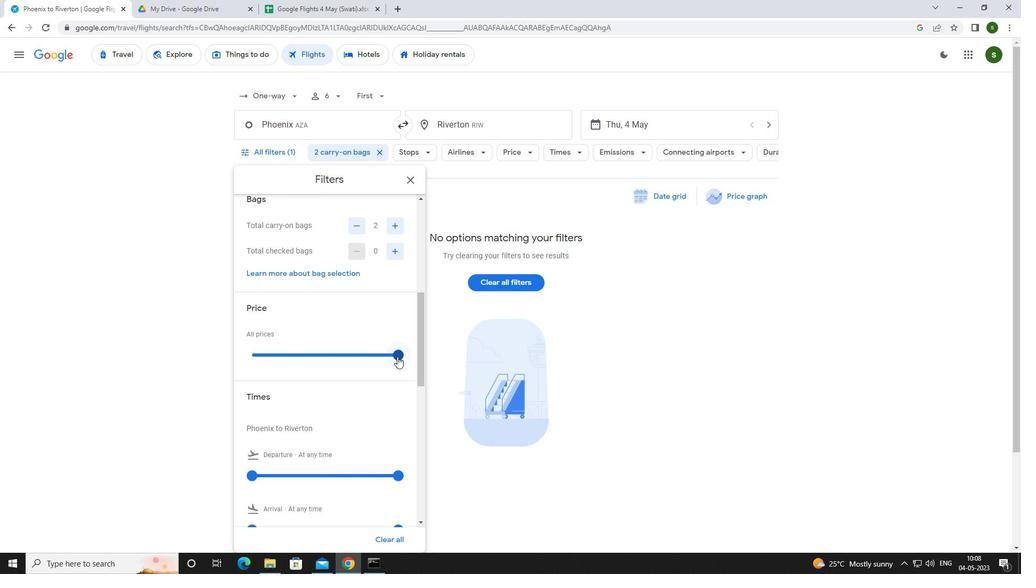
Action: Mouse scrolled (397, 356) with delta (0, 0)
Screenshot: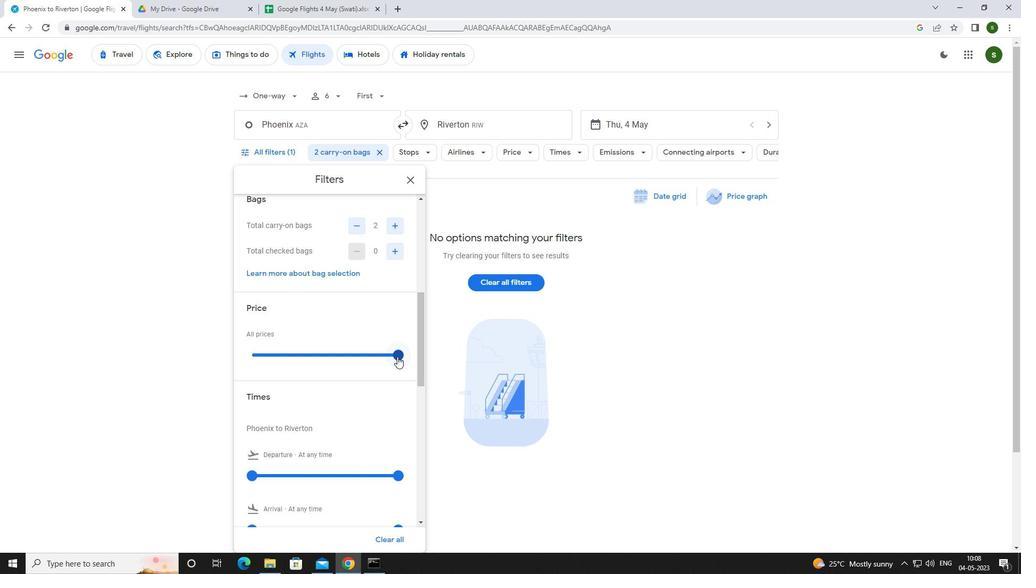 
Action: Mouse moved to (256, 421)
Screenshot: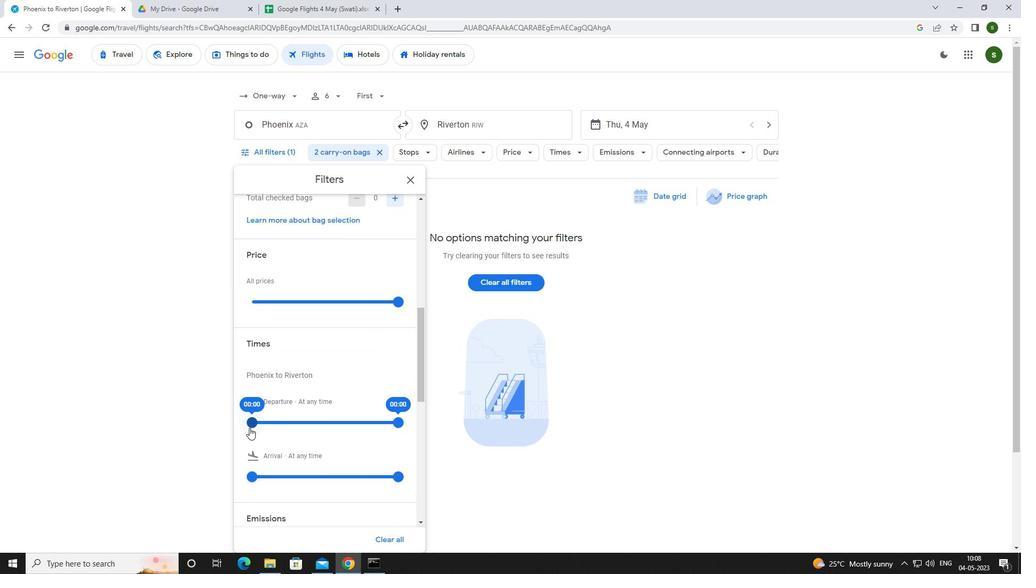 
Action: Mouse pressed left at (256, 421)
Screenshot: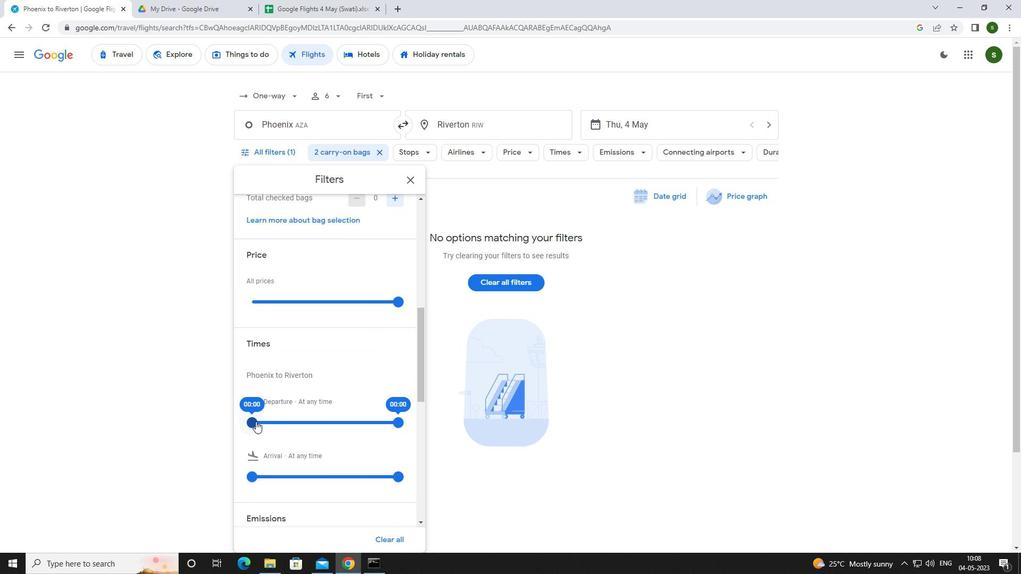 
Action: Mouse moved to (591, 373)
Screenshot: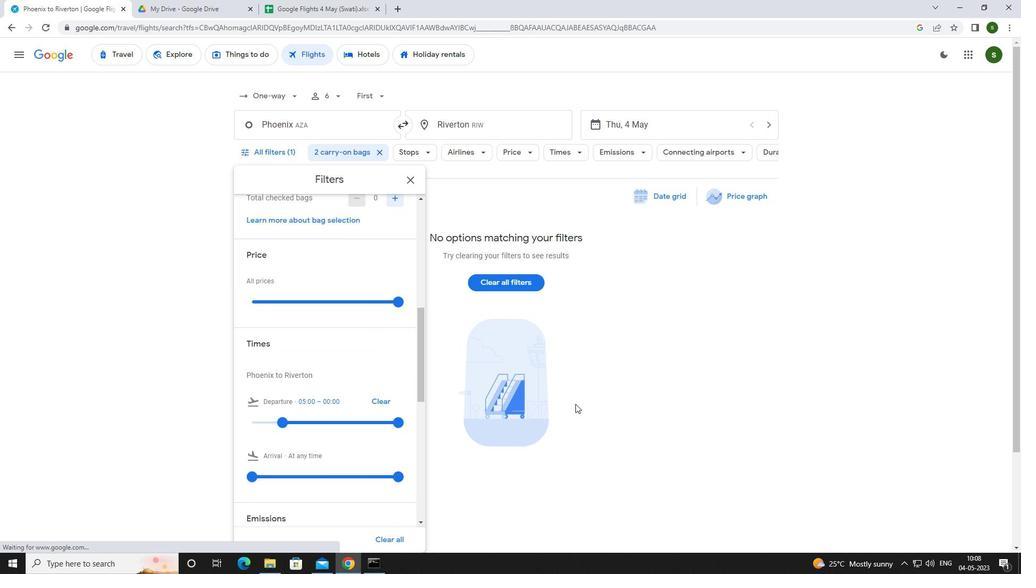 
Action: Mouse pressed left at (591, 373)
Screenshot: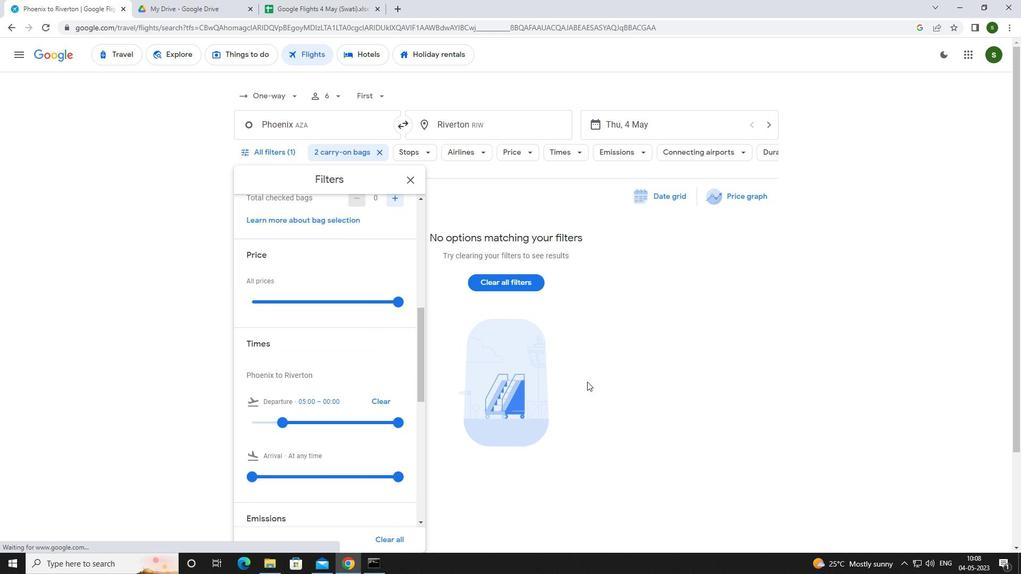 
